 Task: Sort the boards by "Least recently active".
Action: Mouse moved to (704, 408)
Screenshot: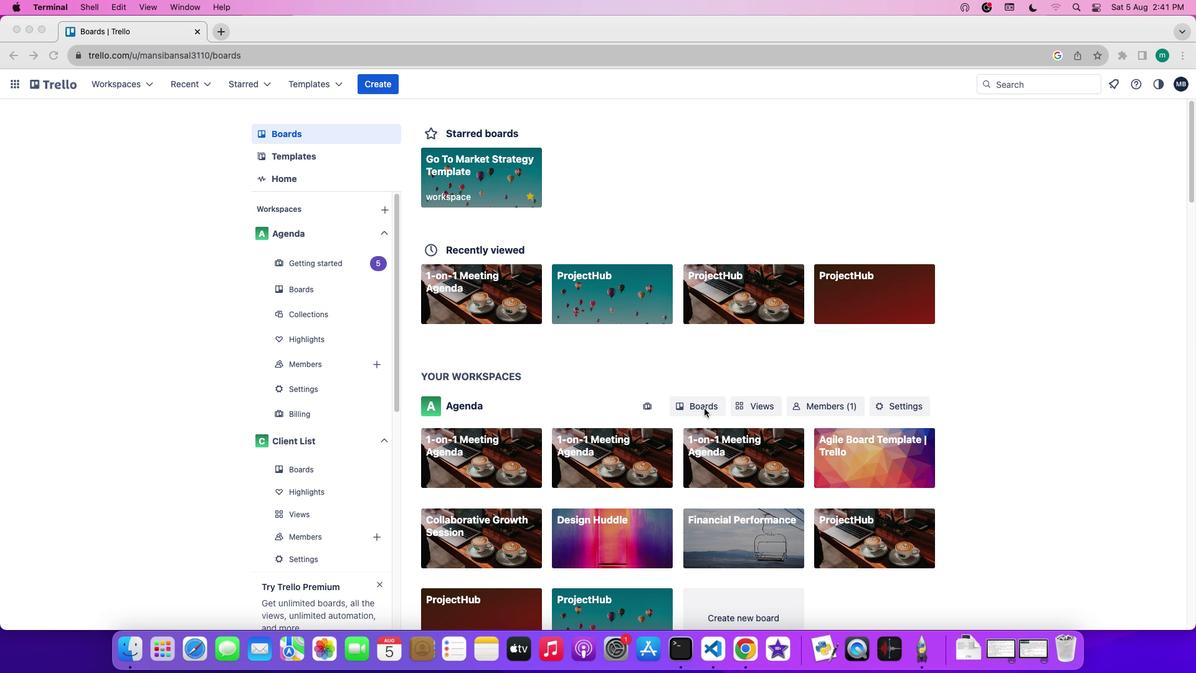 
Action: Mouse pressed left at (704, 408)
Screenshot: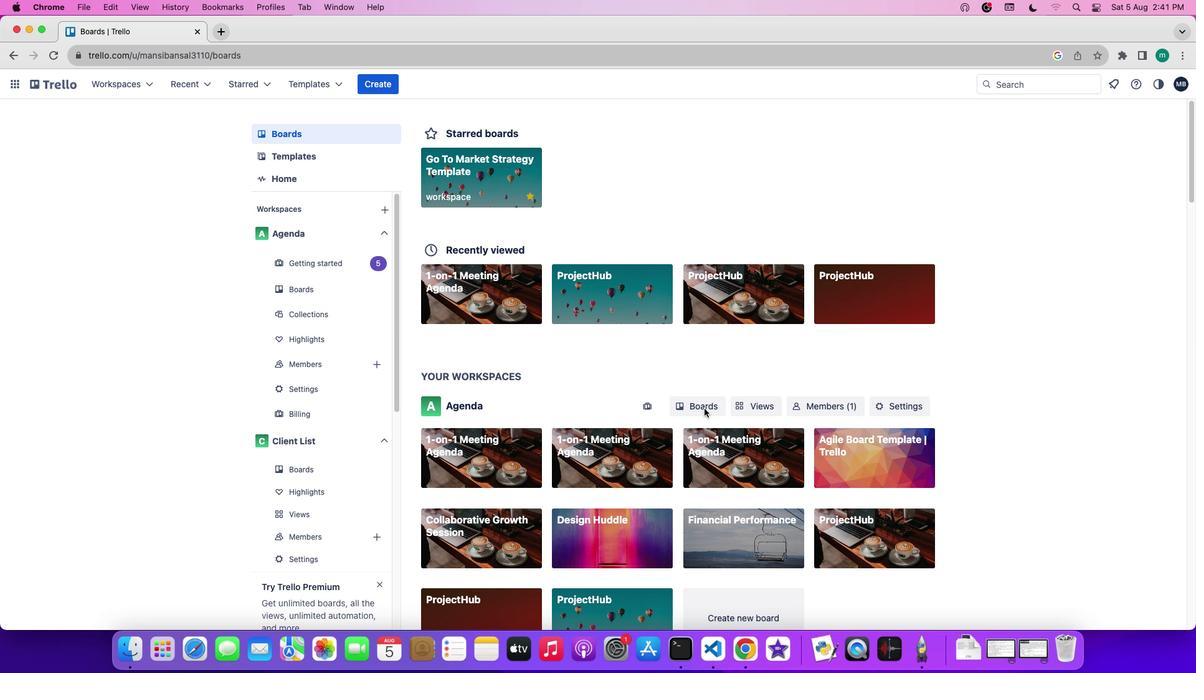 
Action: Mouse pressed left at (704, 408)
Screenshot: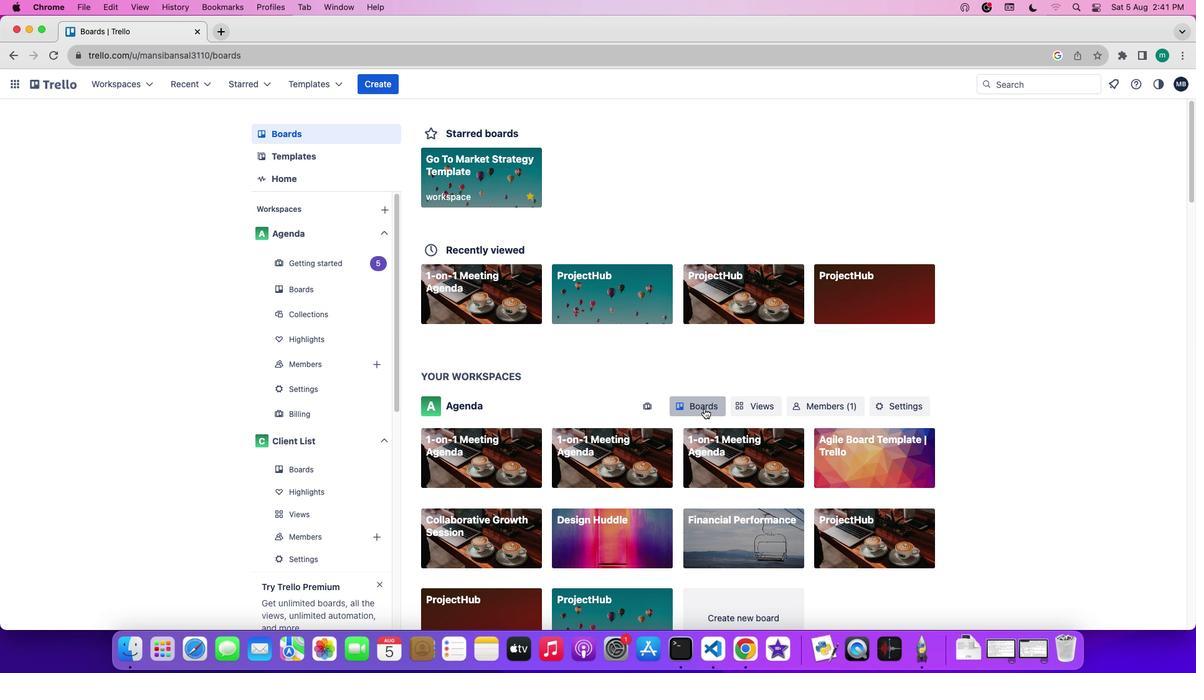
Action: Mouse moved to (320, 314)
Screenshot: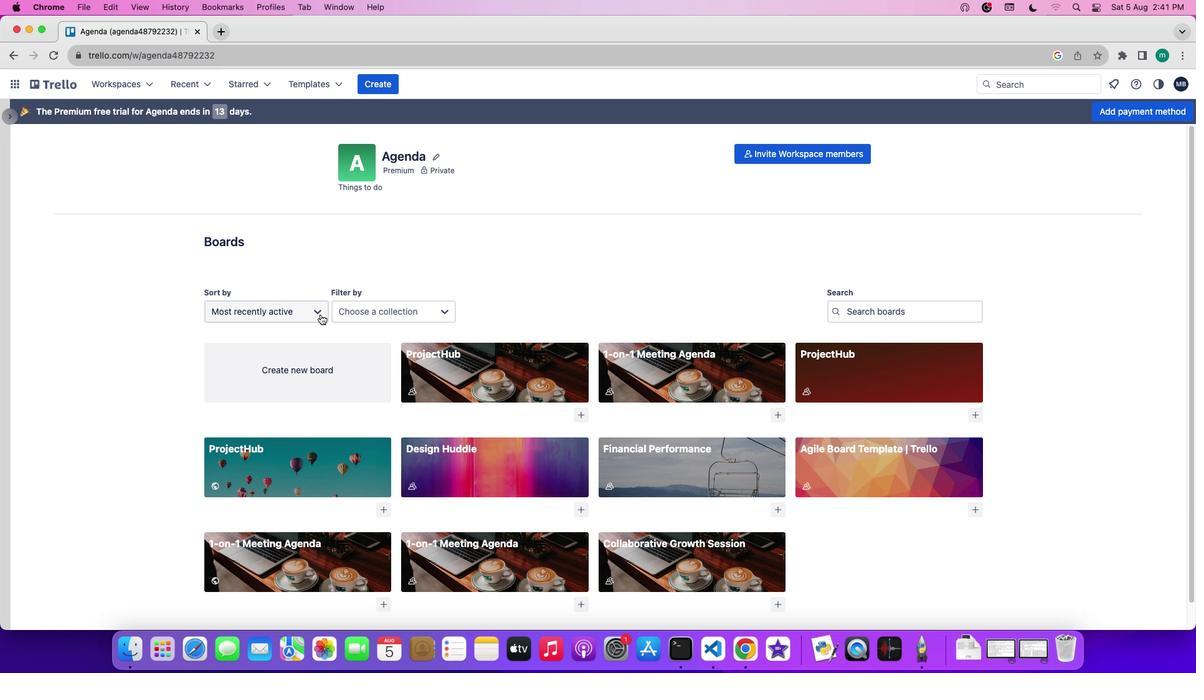 
Action: Mouse pressed left at (320, 314)
Screenshot: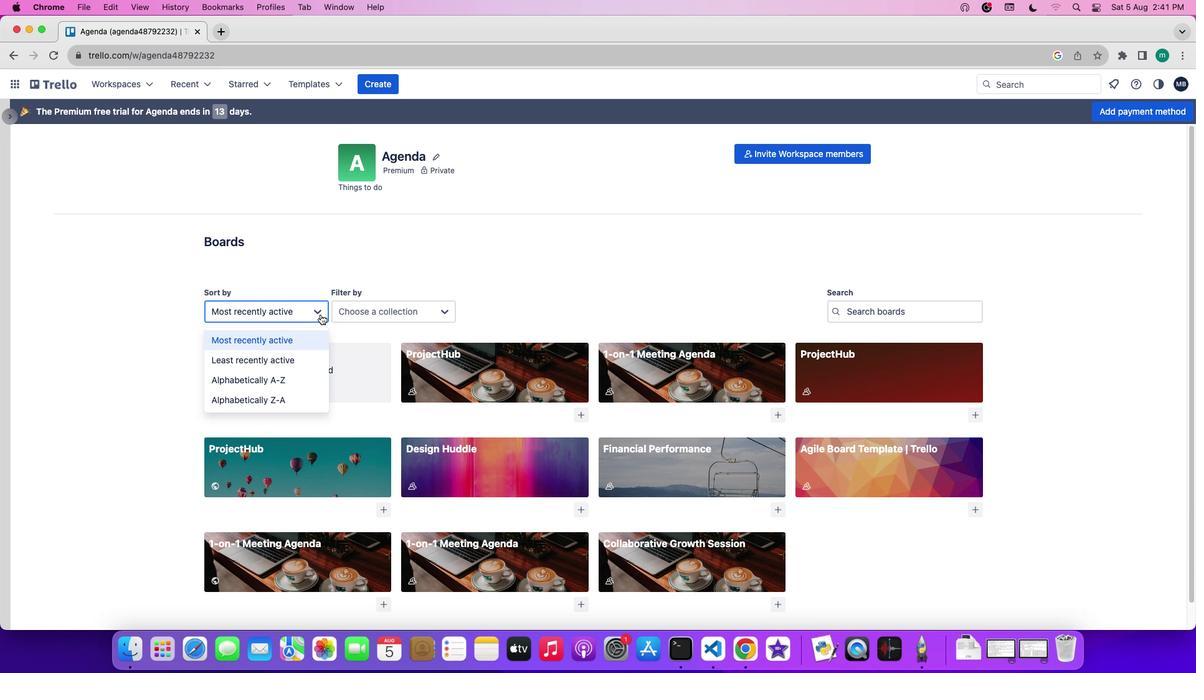 
Action: Mouse moved to (306, 358)
Screenshot: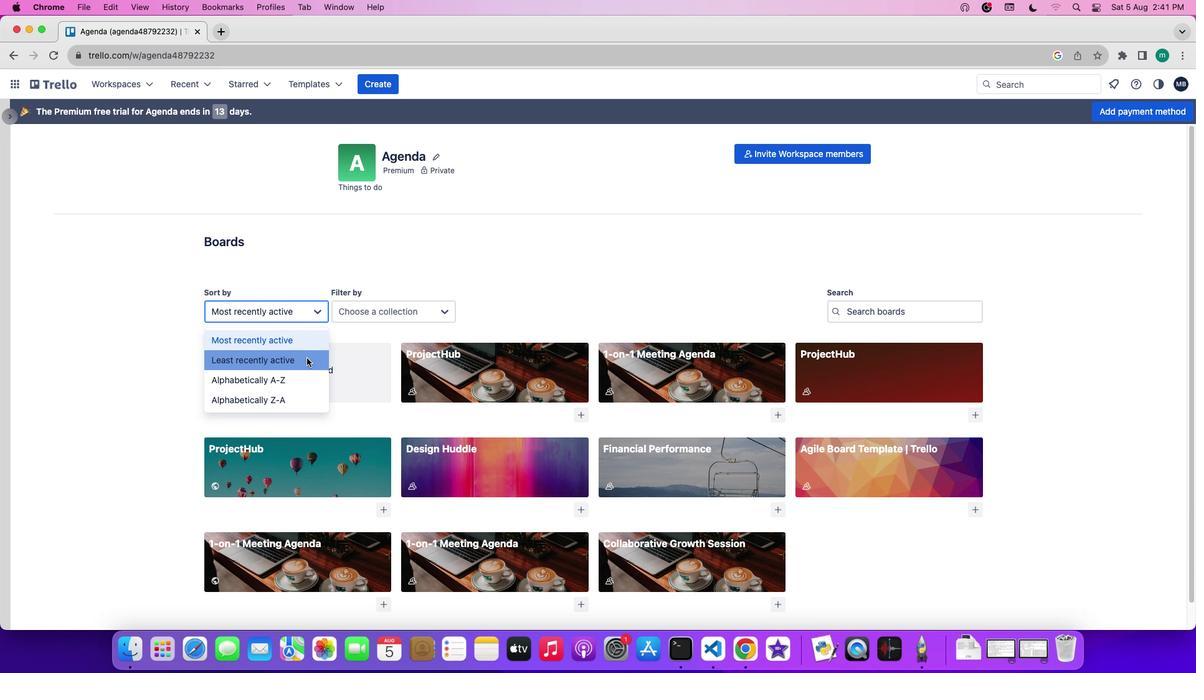 
Action: Mouse pressed left at (306, 358)
Screenshot: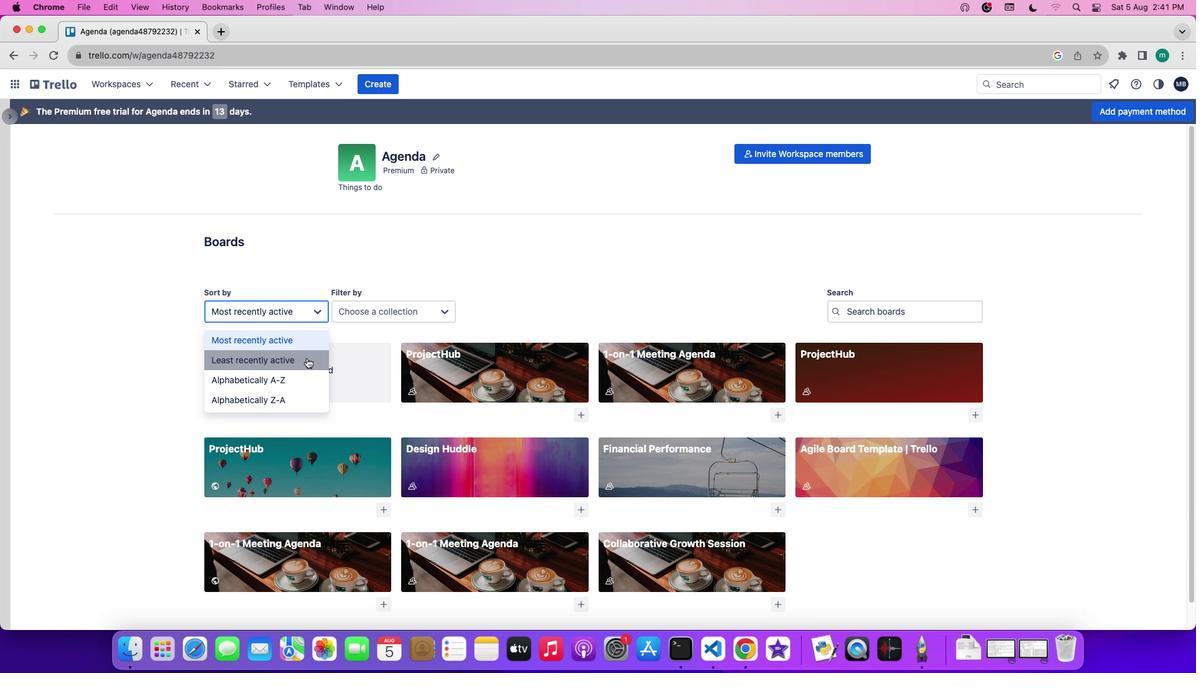
Action: Mouse moved to (310, 357)
Screenshot: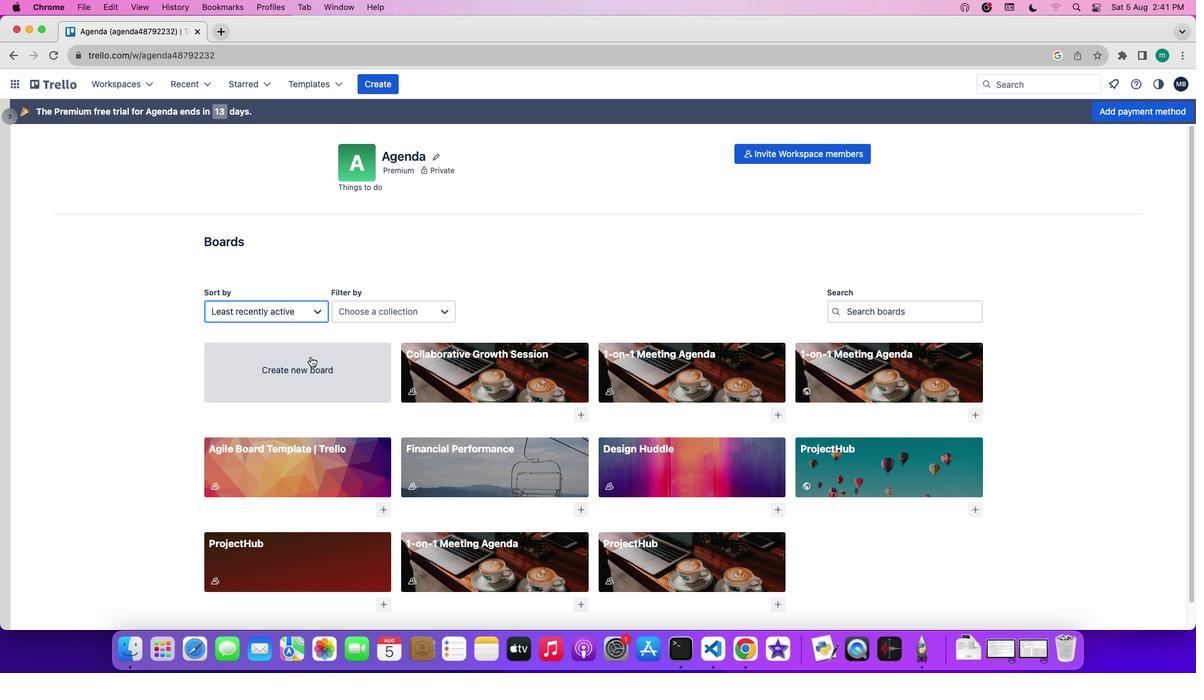 
